 Task: Change the mode of the file "Life is beautiful" to viewing.
Action: Mouse pressed left at (113, 75)
Screenshot: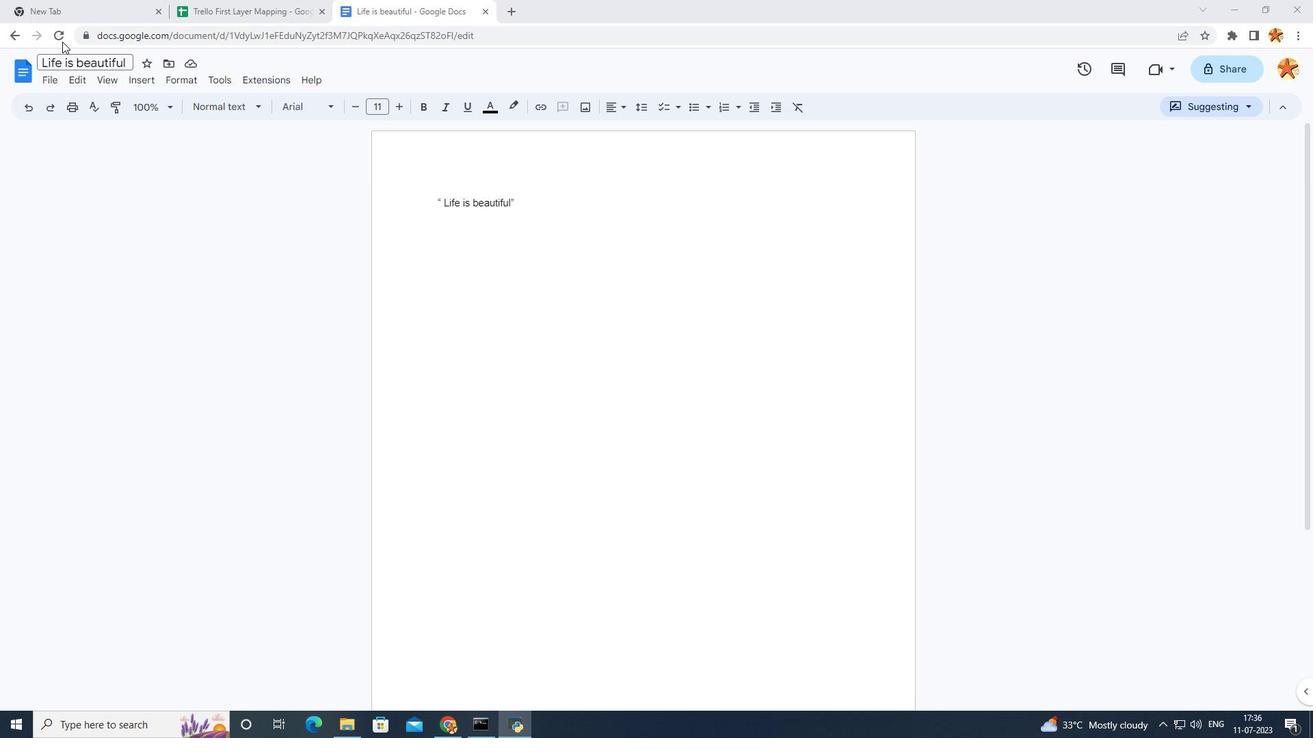 
Action: Mouse moved to (384, 171)
Screenshot: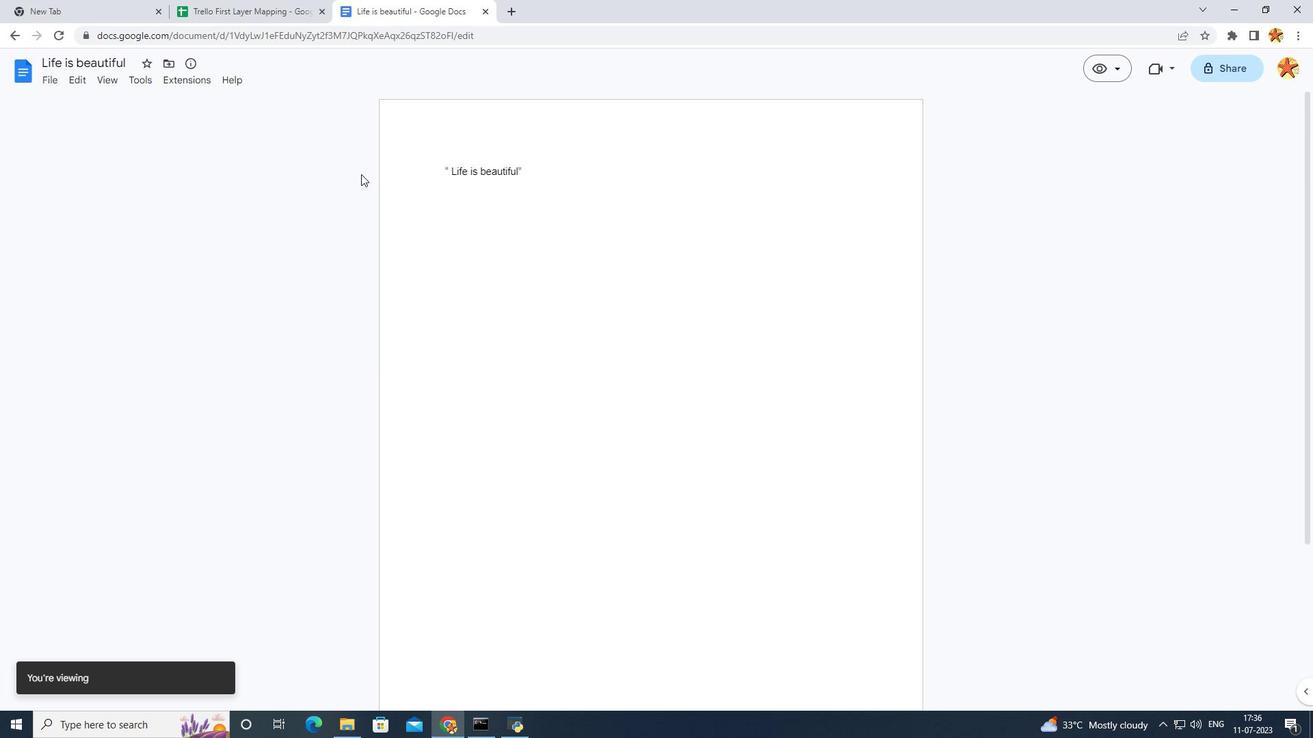 
Action: Mouse pressed left at (384, 171)
Screenshot: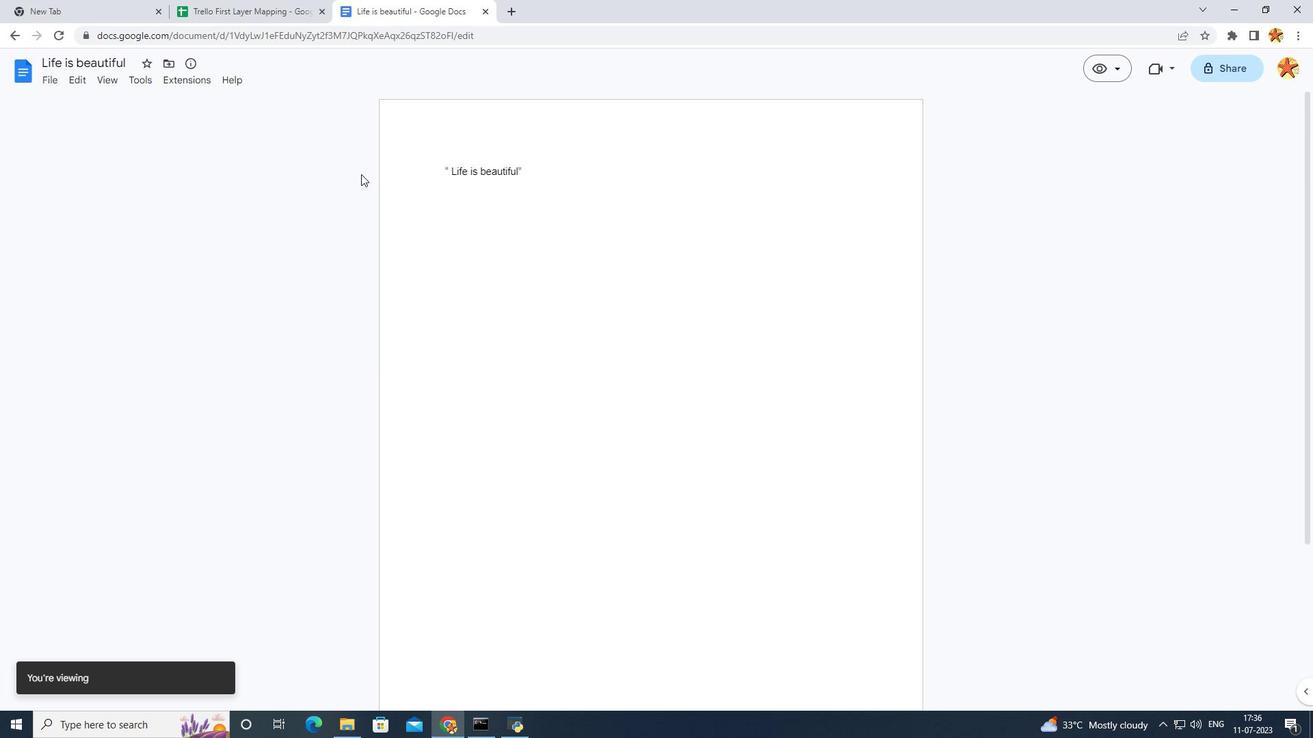 
Action: Mouse moved to (100, 84)
Screenshot: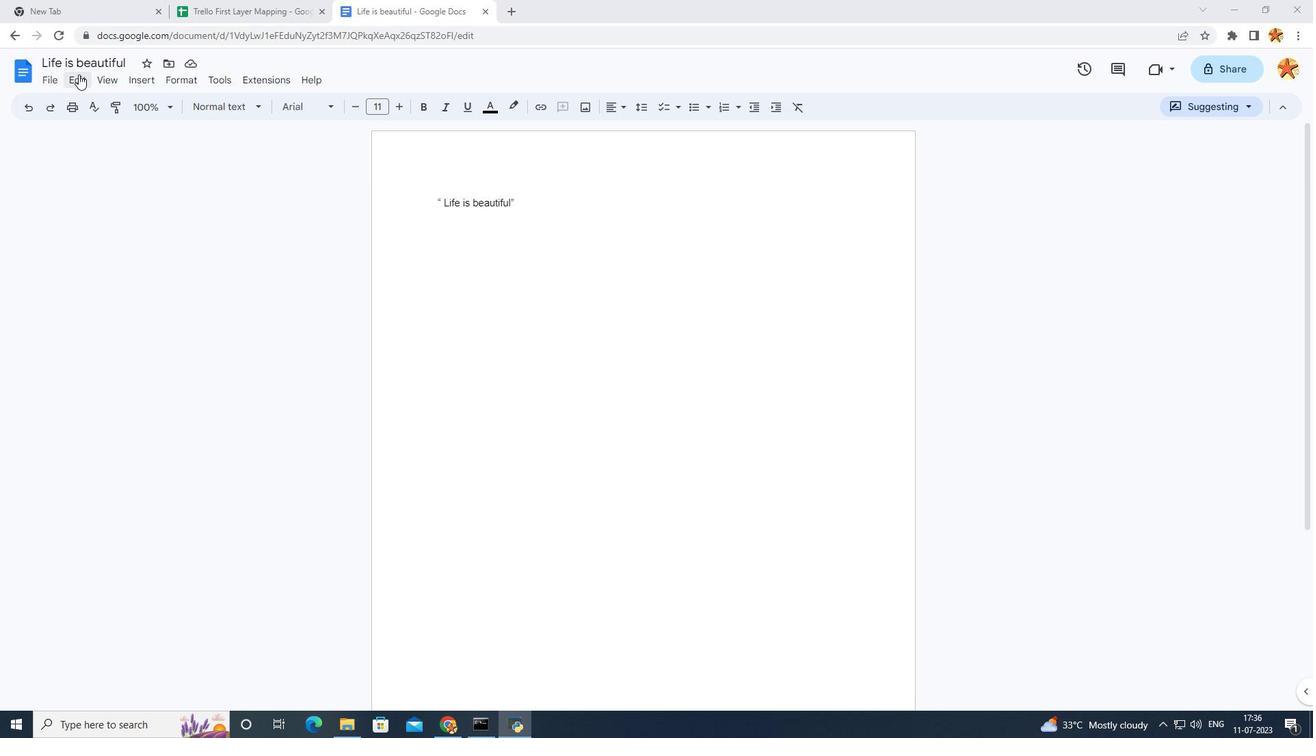 
Action: Mouse pressed left at (100, 84)
Screenshot: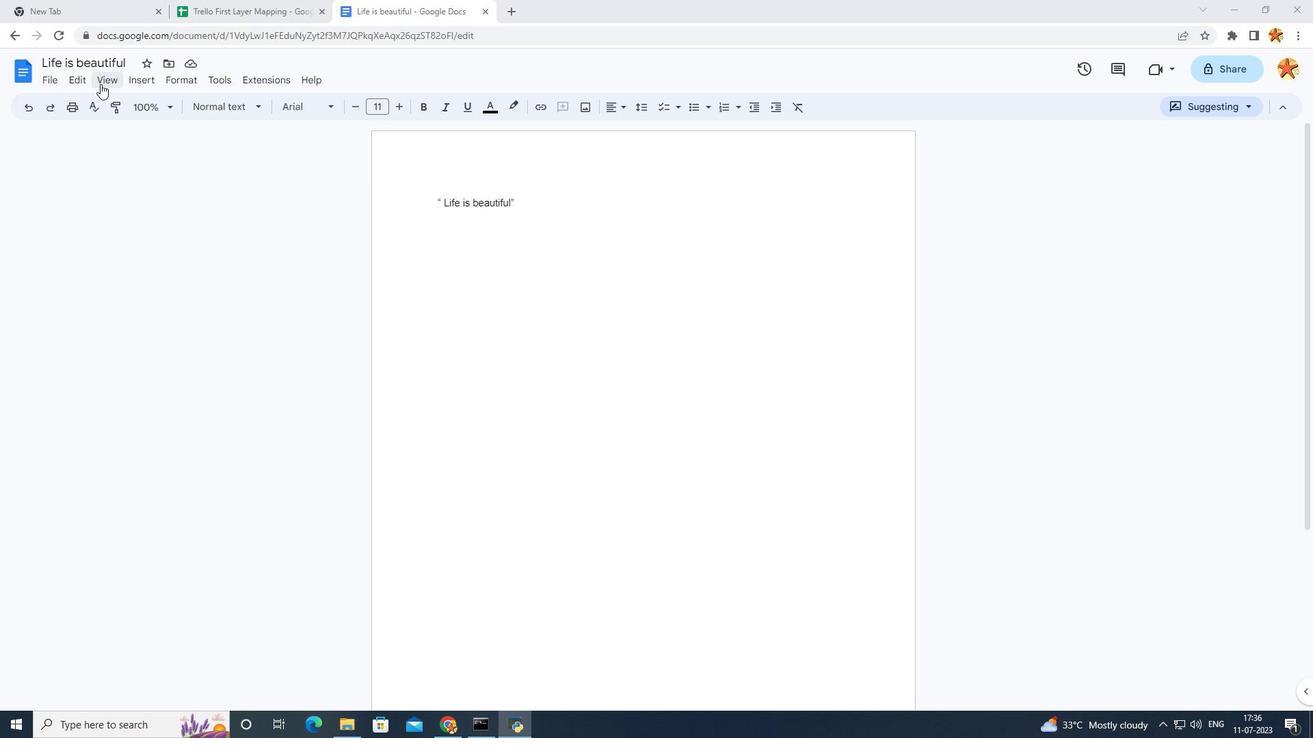 
Action: Mouse moved to (361, 174)
Screenshot: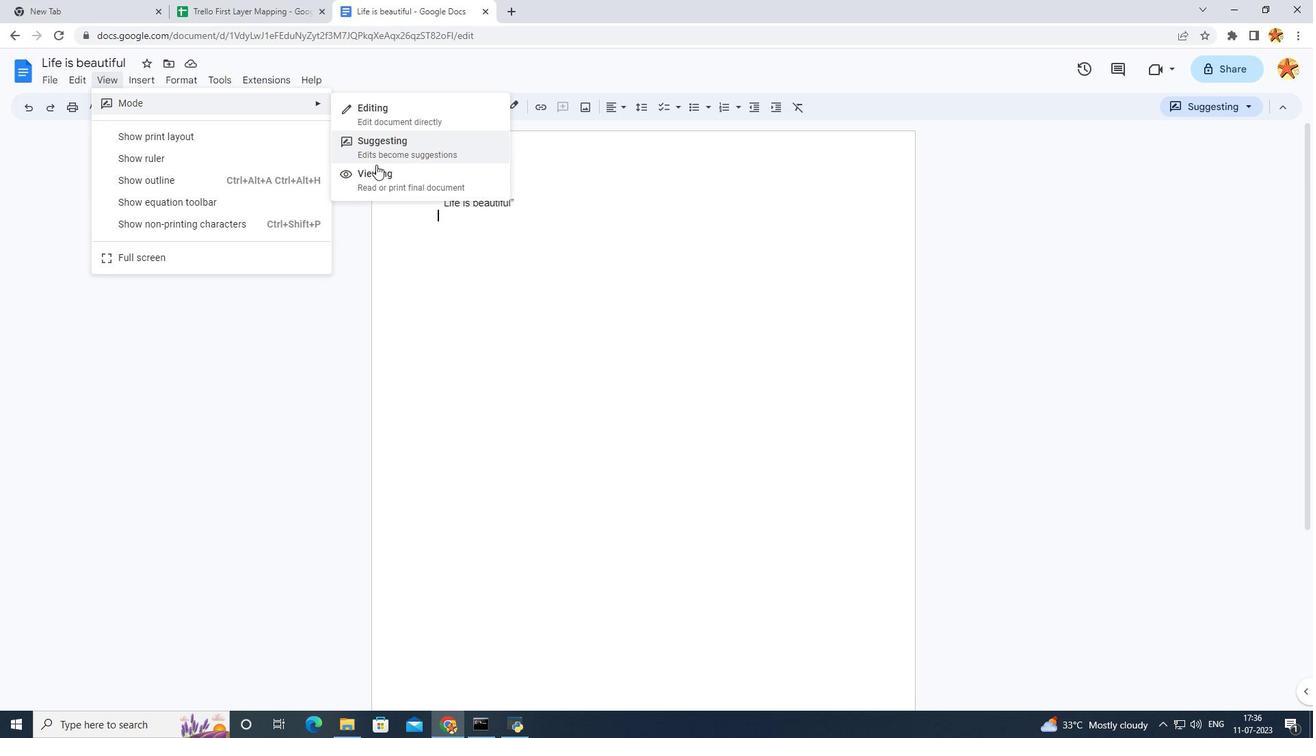 
Action: Mouse pressed left at (361, 174)
Screenshot: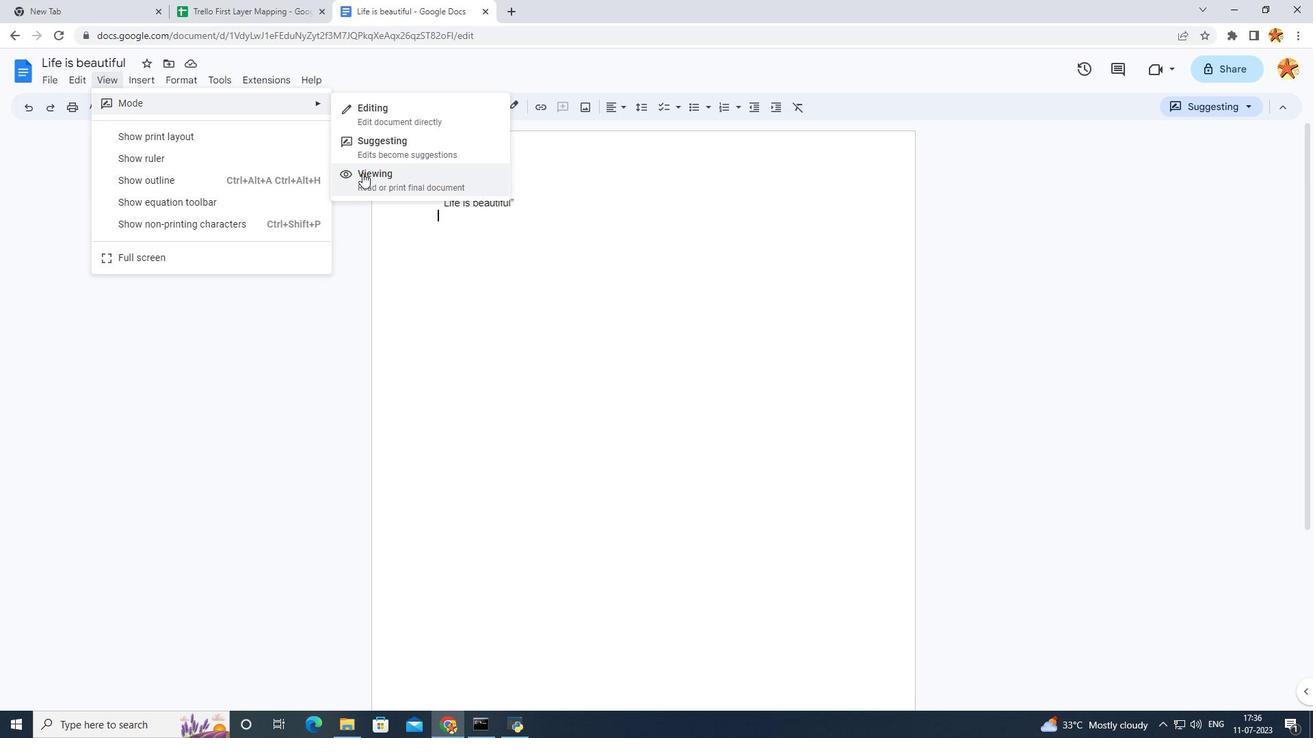 
